 Task: Add Shadymaple Grade A Pure Organic Maple Syrup to the cart.
Action: Mouse moved to (876, 305)
Screenshot: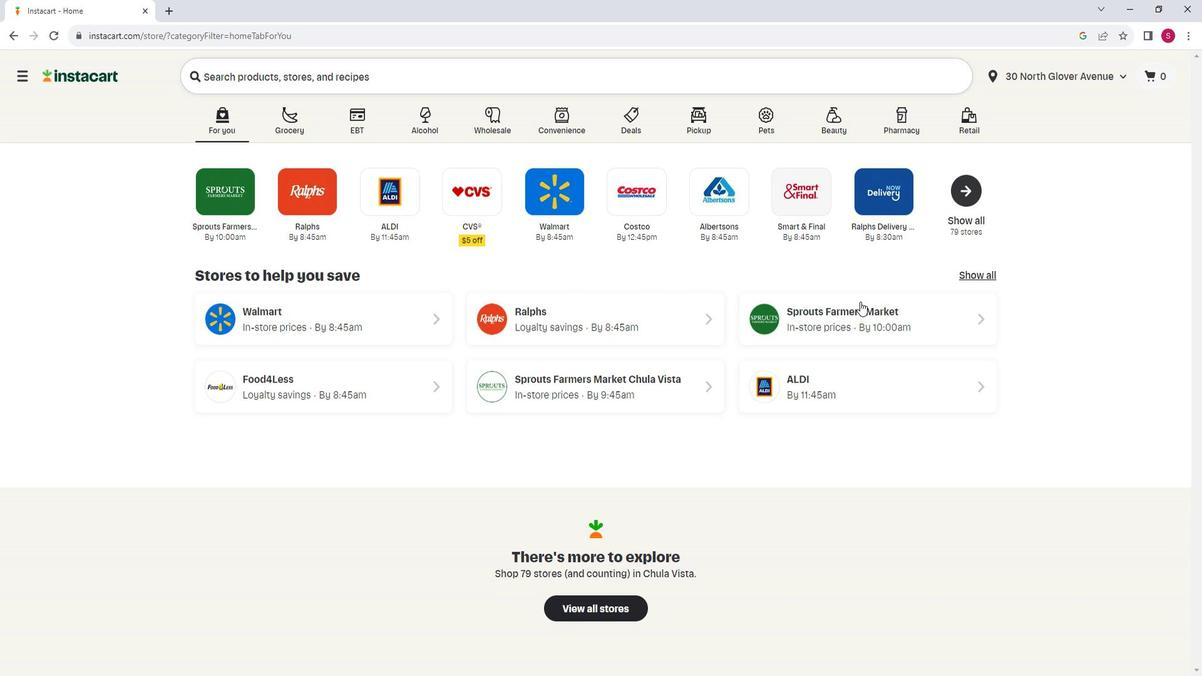 
Action: Mouse pressed left at (876, 305)
Screenshot: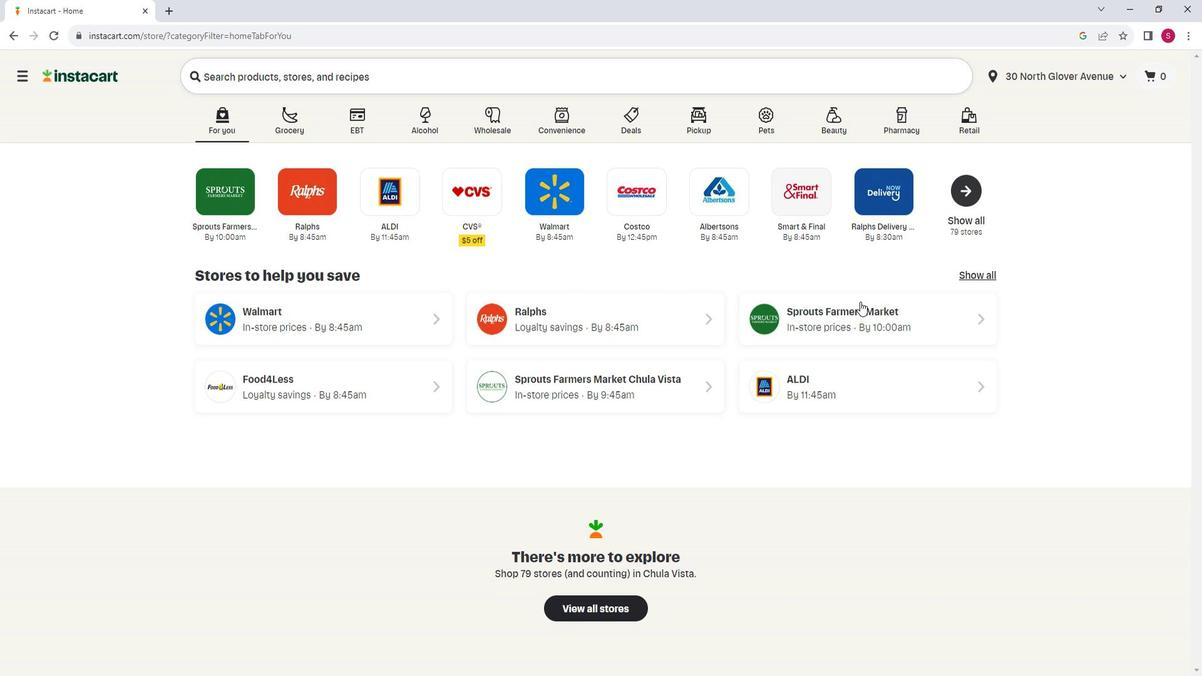 
Action: Mouse moved to (871, 313)
Screenshot: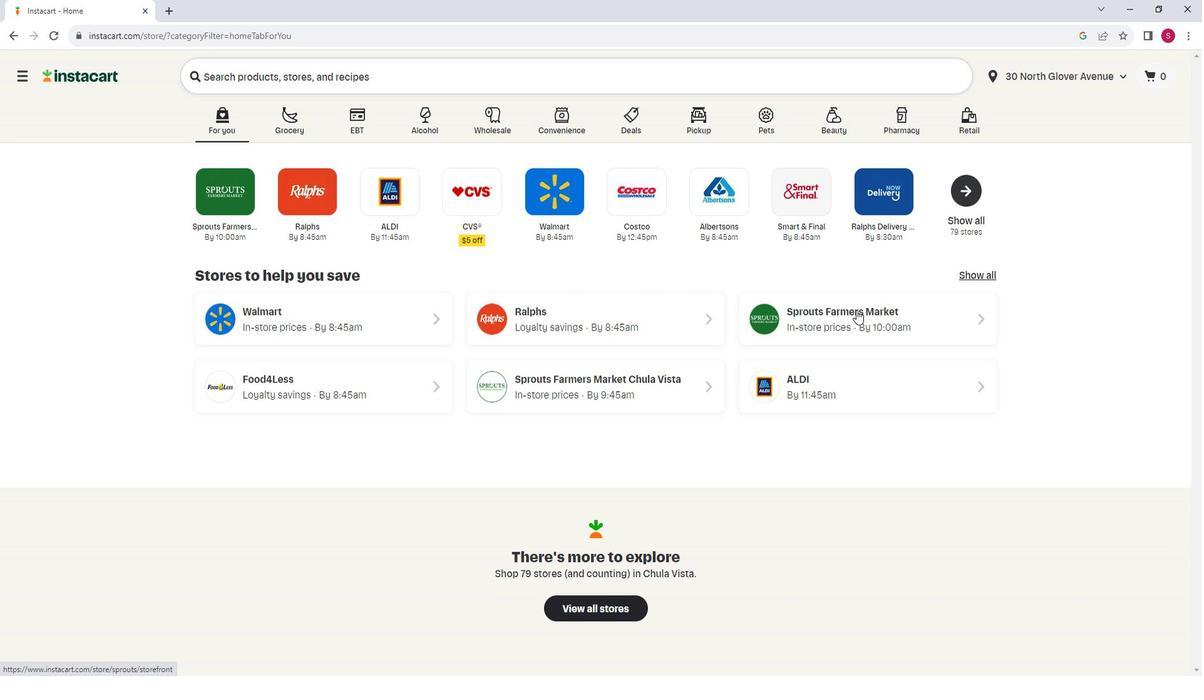 
Action: Mouse pressed left at (871, 313)
Screenshot: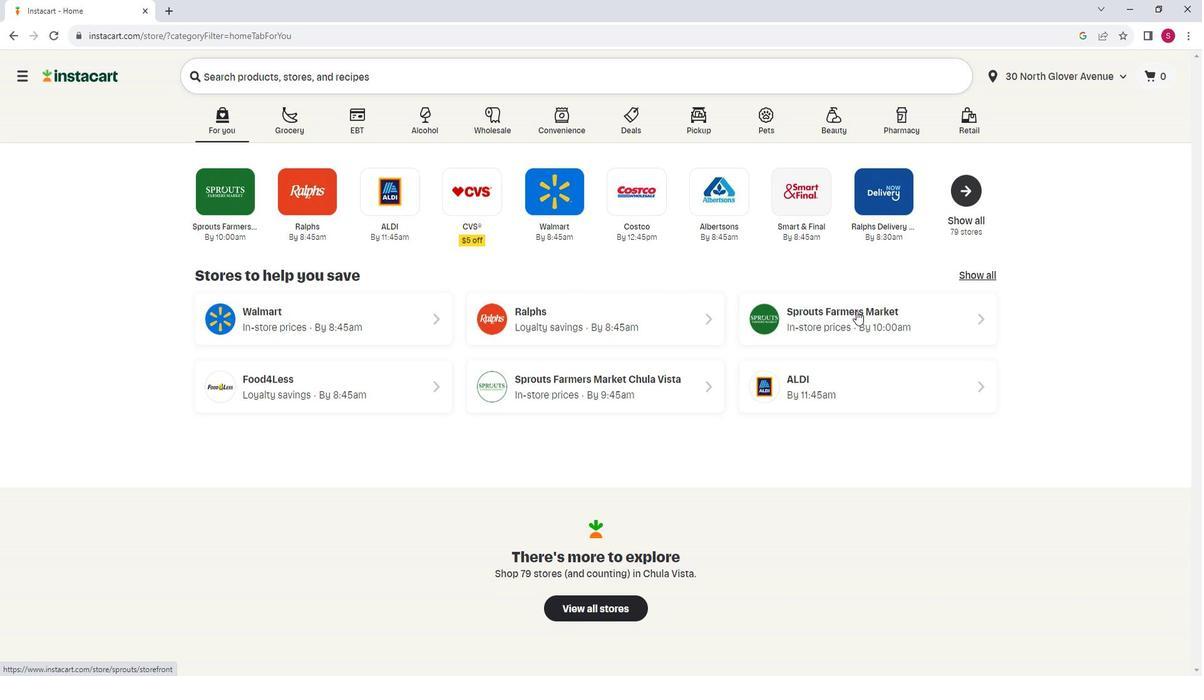 
Action: Mouse moved to (127, 413)
Screenshot: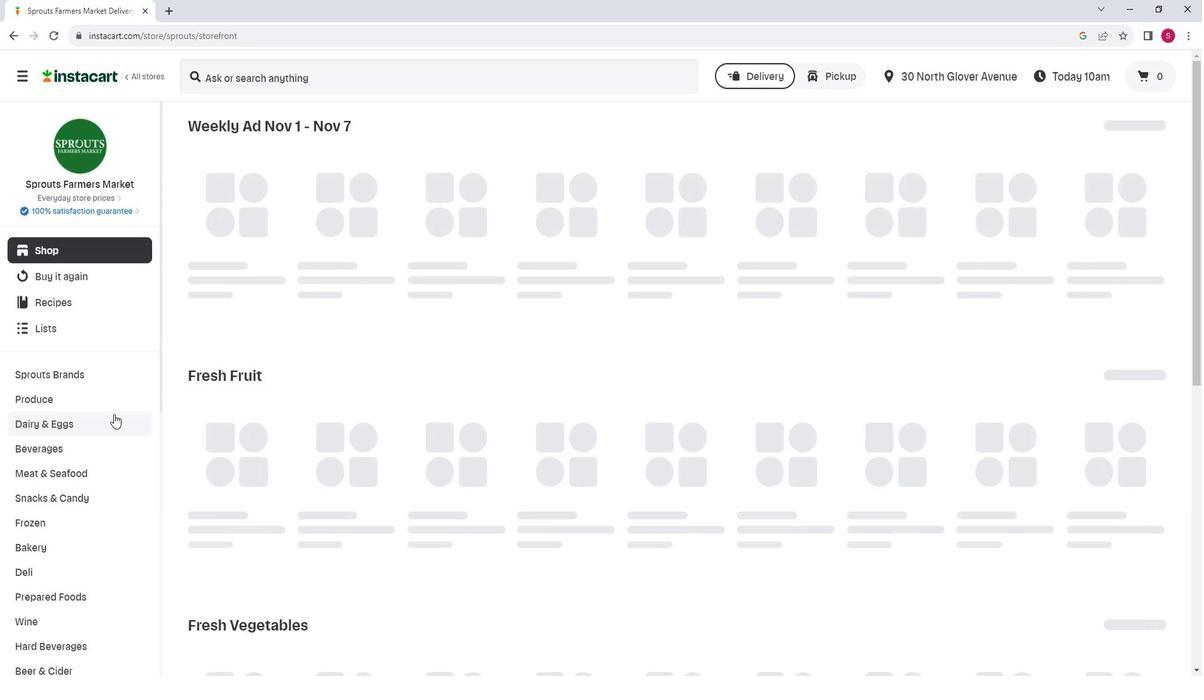 
Action: Mouse scrolled (127, 412) with delta (0, 0)
Screenshot: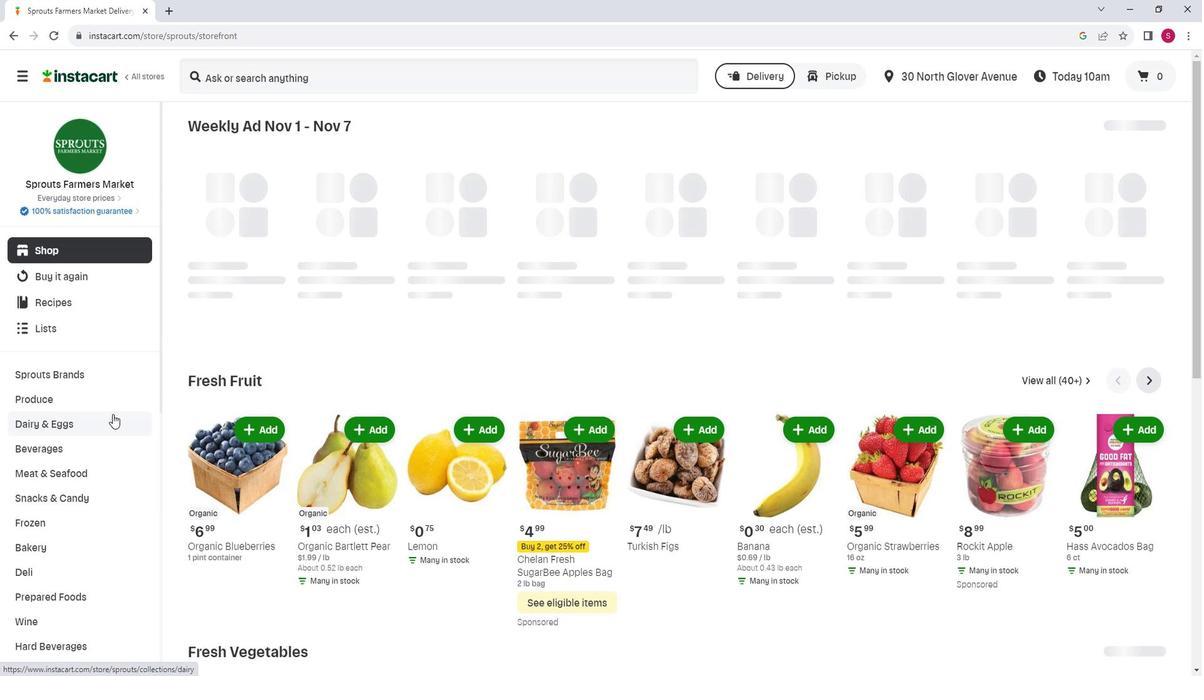 
Action: Mouse scrolled (127, 412) with delta (0, 0)
Screenshot: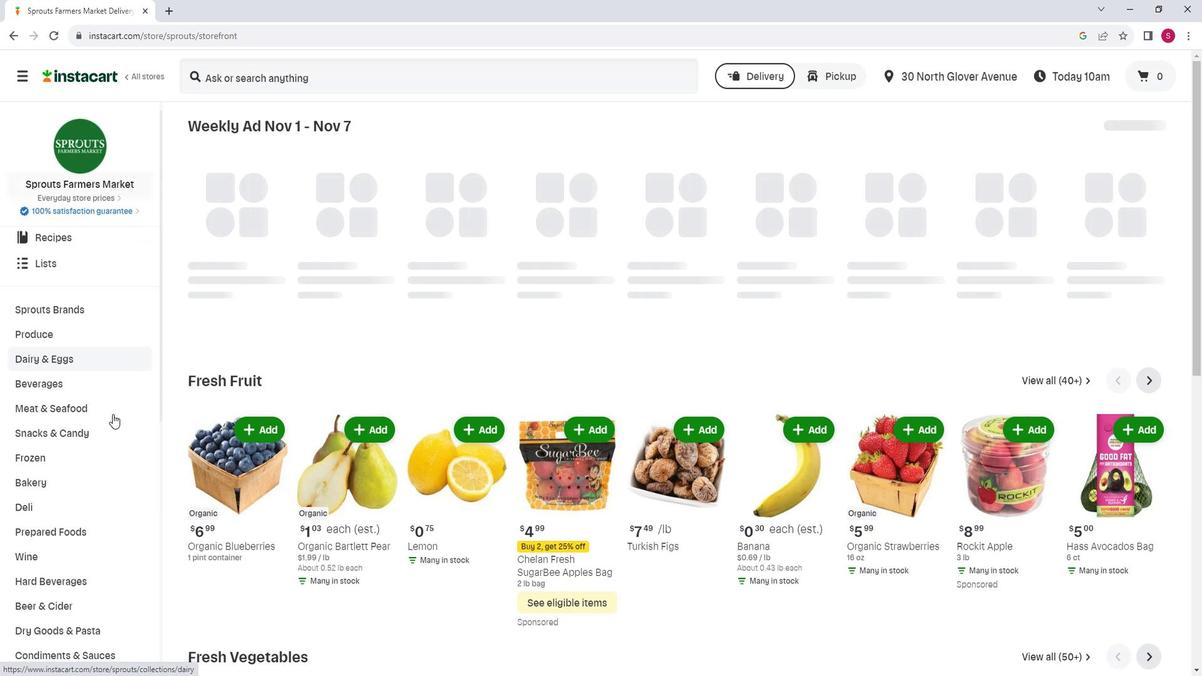 
Action: Mouse moved to (84, 624)
Screenshot: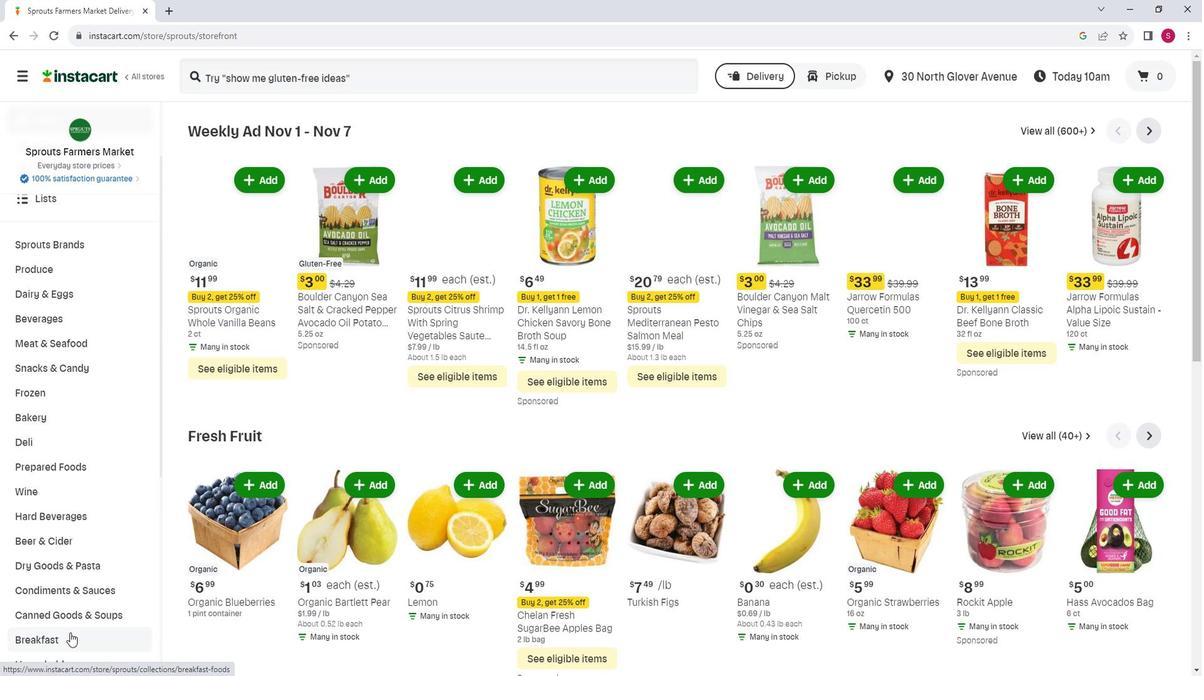 
Action: Mouse pressed left at (84, 624)
Screenshot: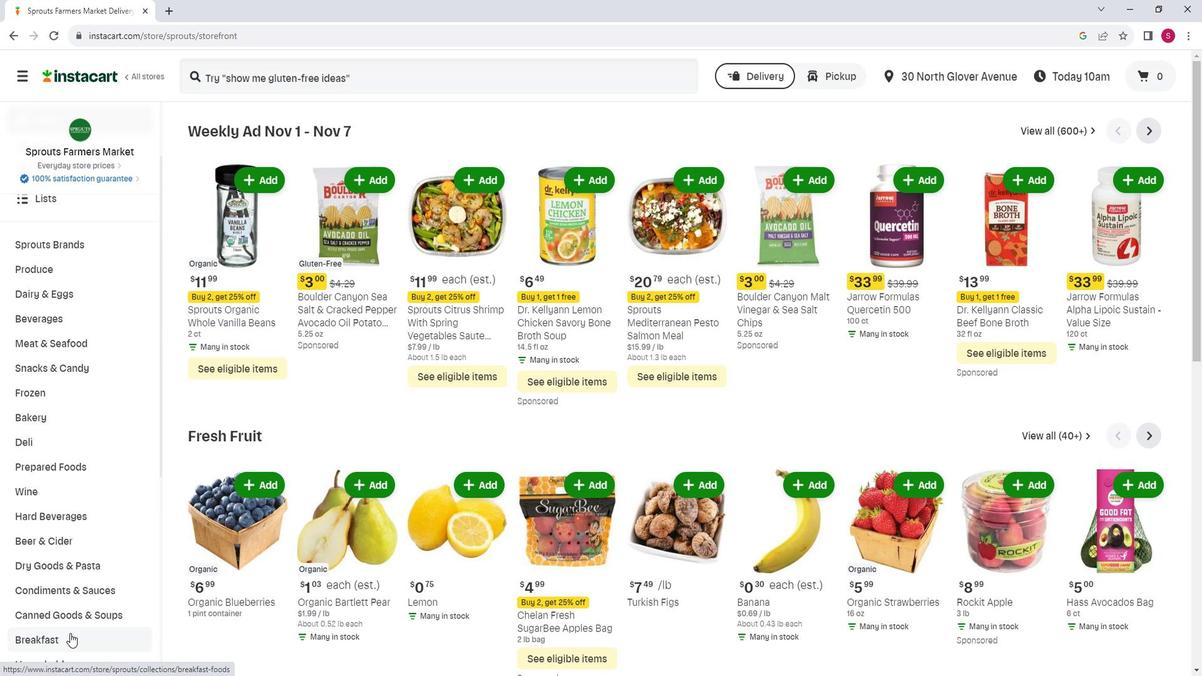 
Action: Mouse moved to (722, 170)
Screenshot: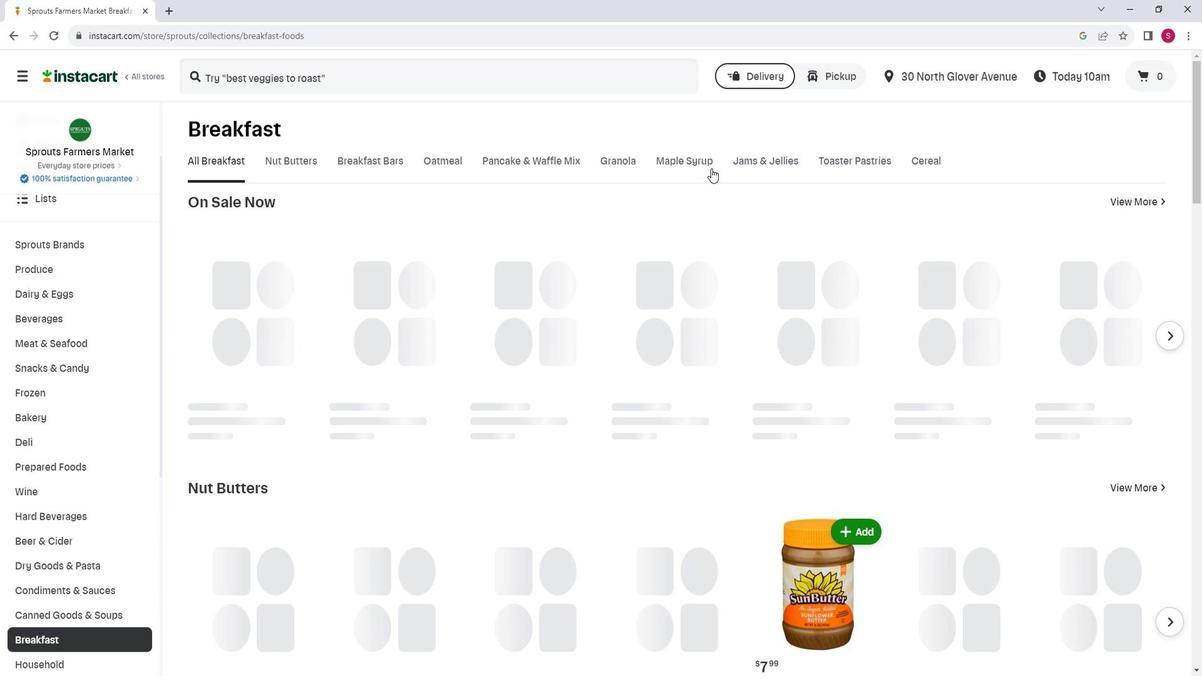 
Action: Mouse pressed left at (722, 170)
Screenshot: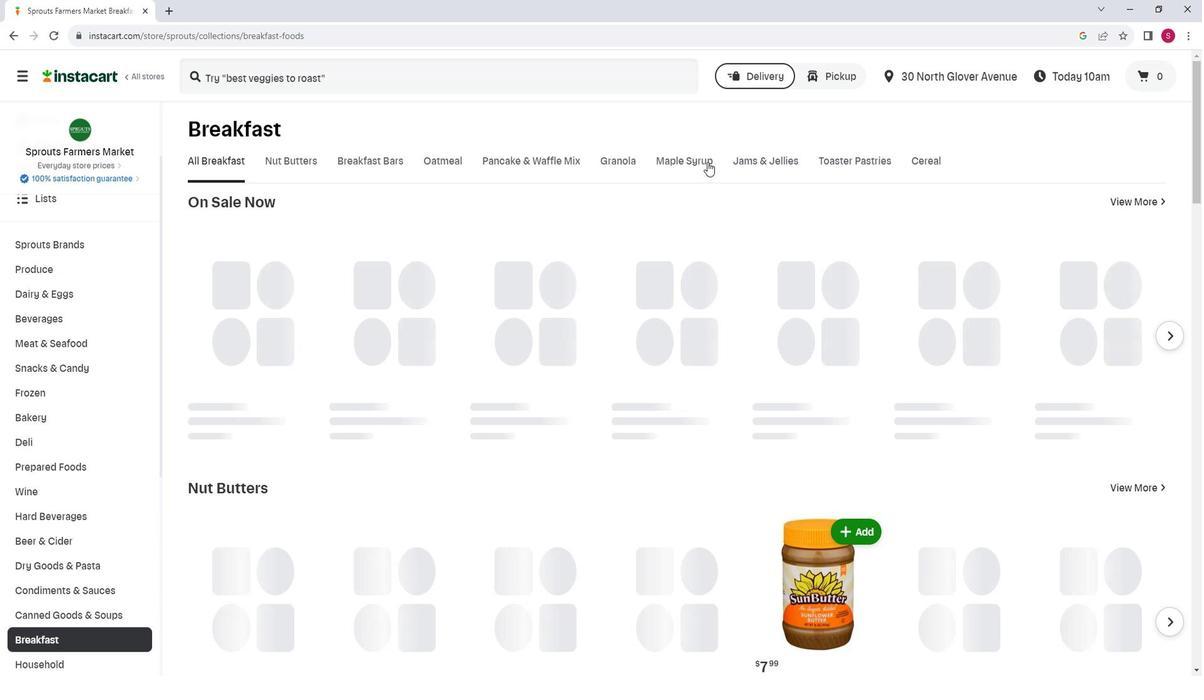 
Action: Mouse moved to (969, 383)
Screenshot: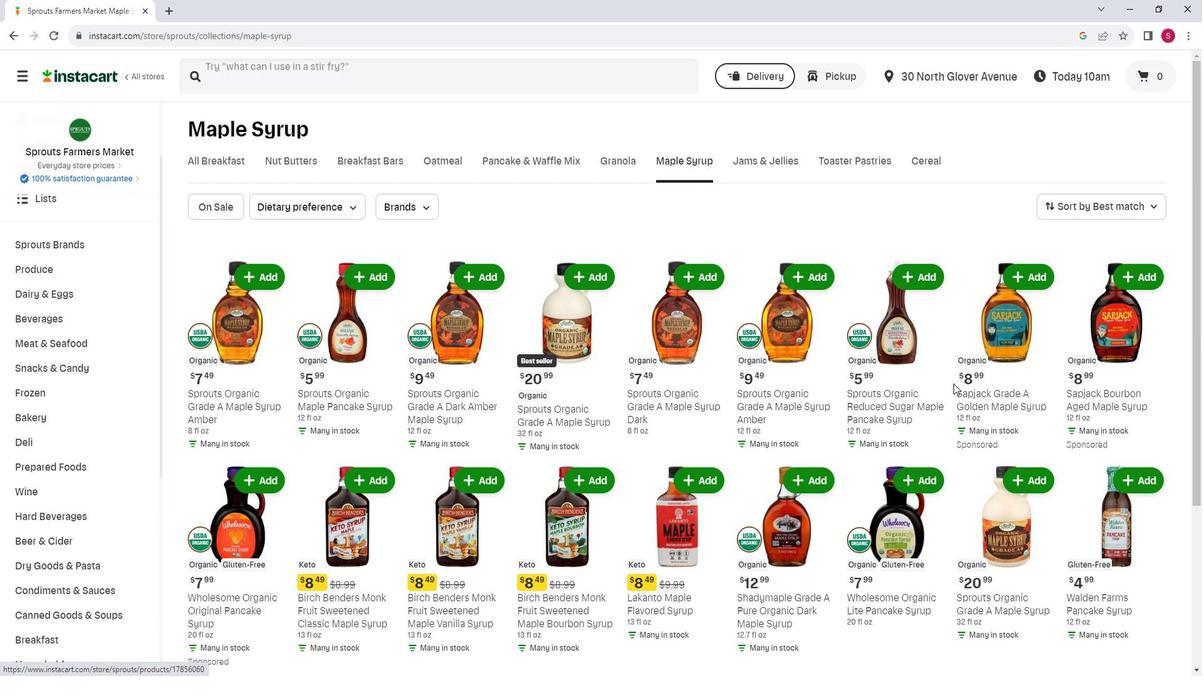 
Action: Mouse scrolled (969, 382) with delta (0, 0)
Screenshot: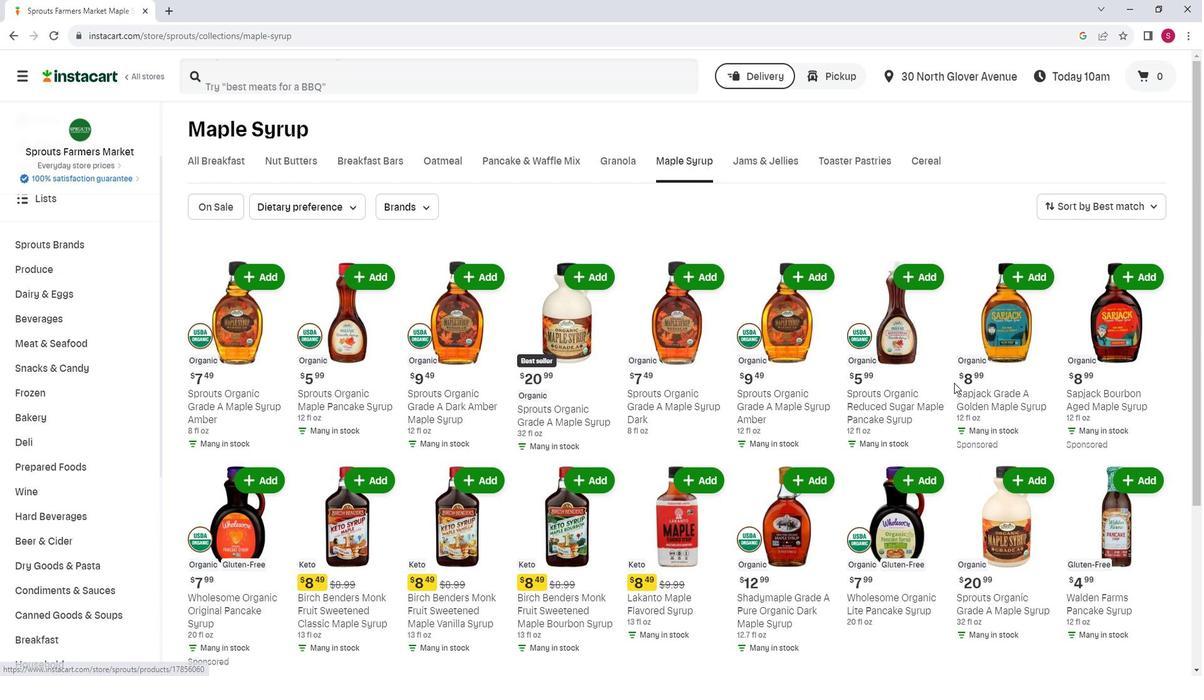 
Action: Mouse moved to (764, 385)
Screenshot: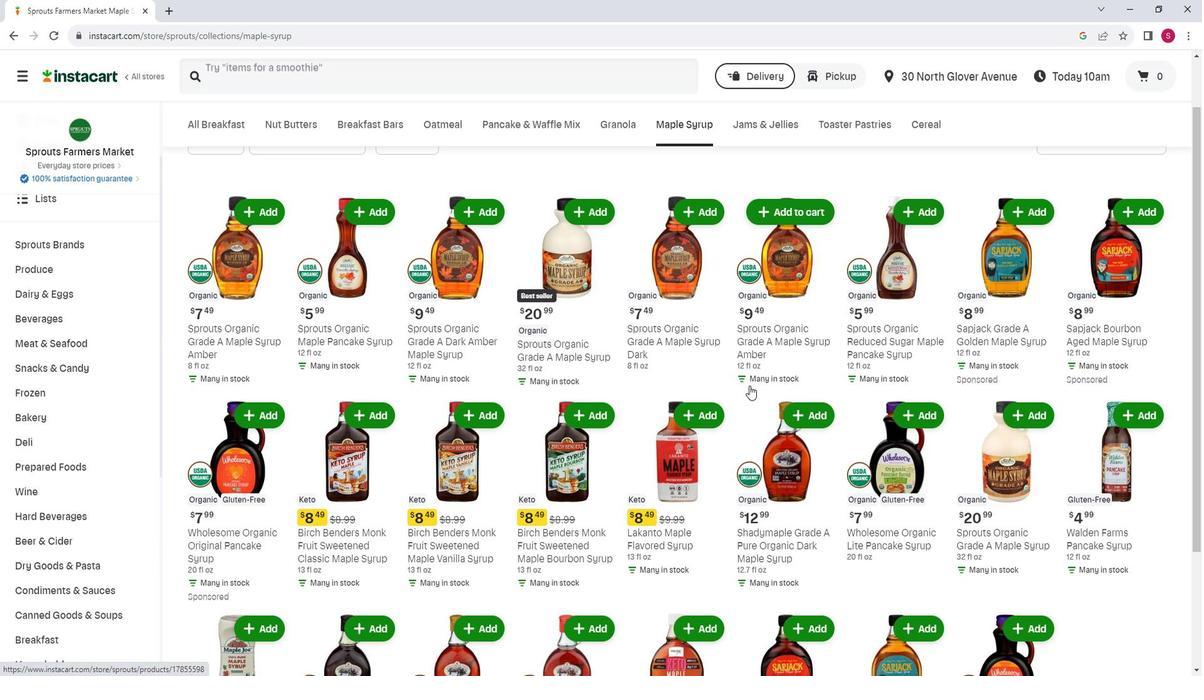 
Action: Mouse scrolled (764, 385) with delta (0, 0)
Screenshot: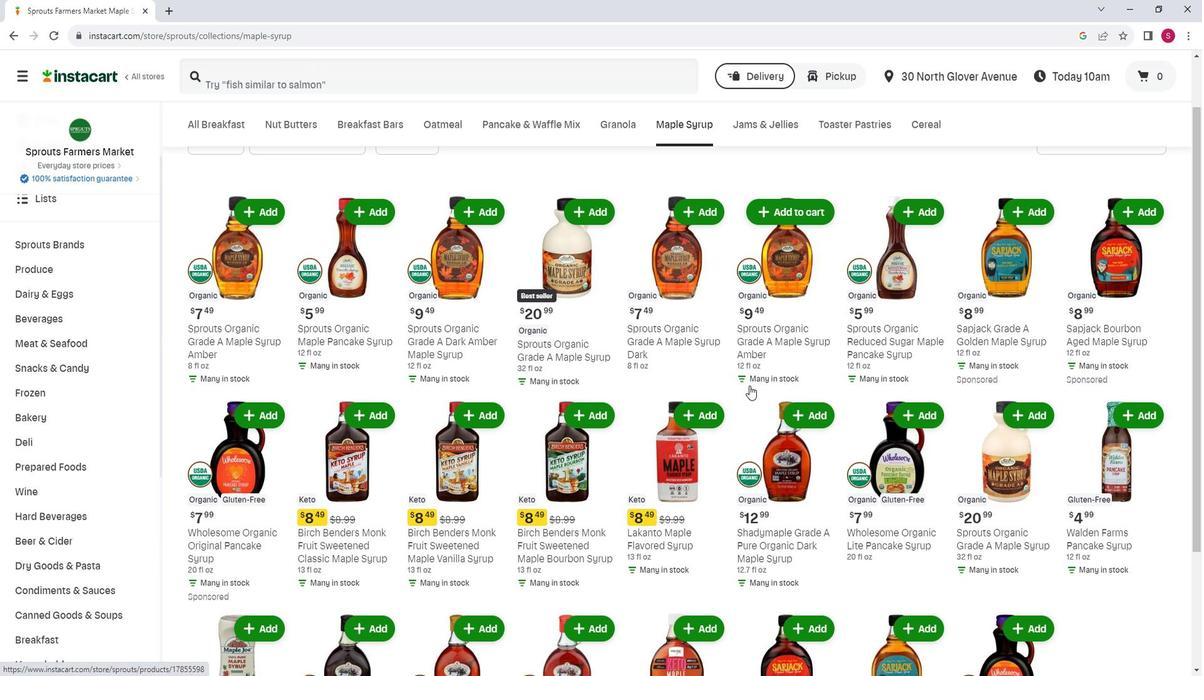 
Action: Mouse moved to (627, 395)
Screenshot: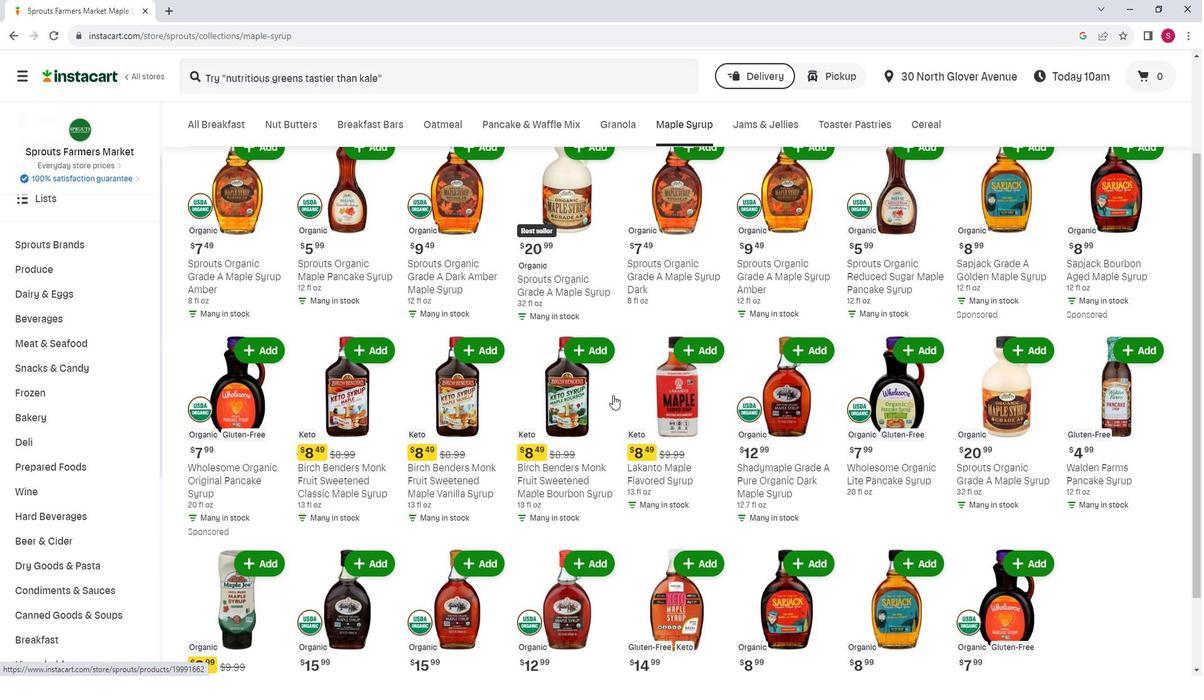 
Action: Mouse scrolled (627, 394) with delta (0, 0)
Screenshot: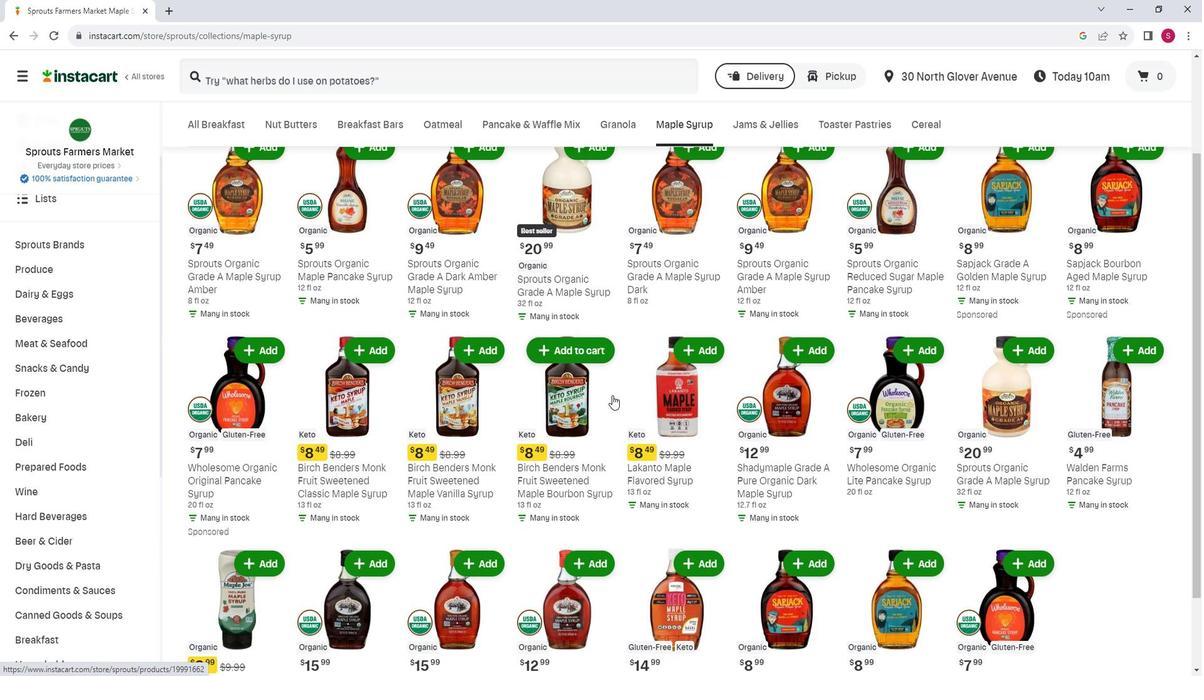 
Action: Mouse moved to (495, 373)
Screenshot: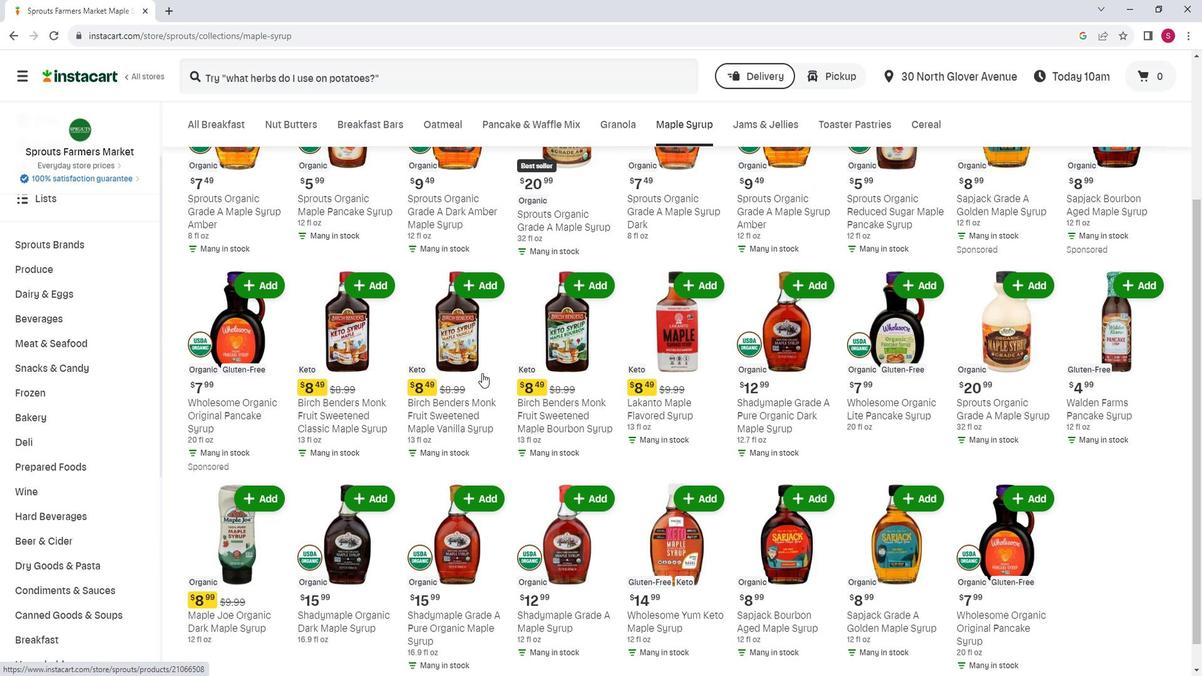 
Action: Mouse scrolled (495, 372) with delta (0, 0)
Screenshot: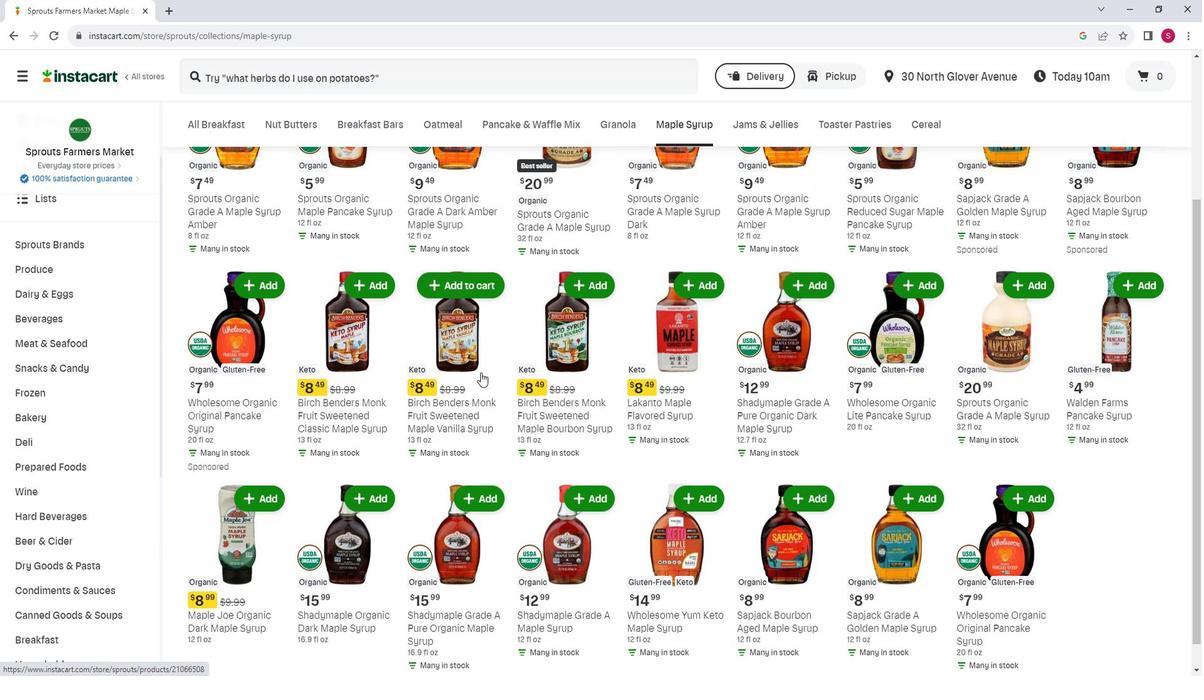 
Action: Mouse moved to (489, 465)
Screenshot: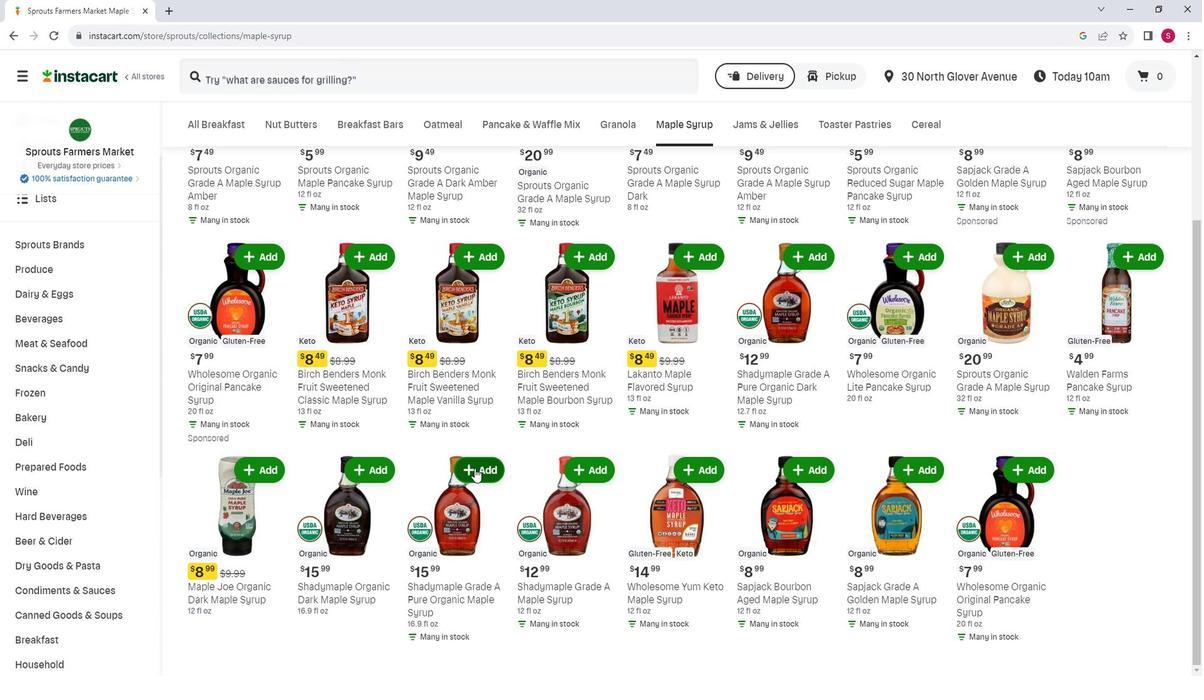 
Action: Mouse pressed left at (489, 465)
Screenshot: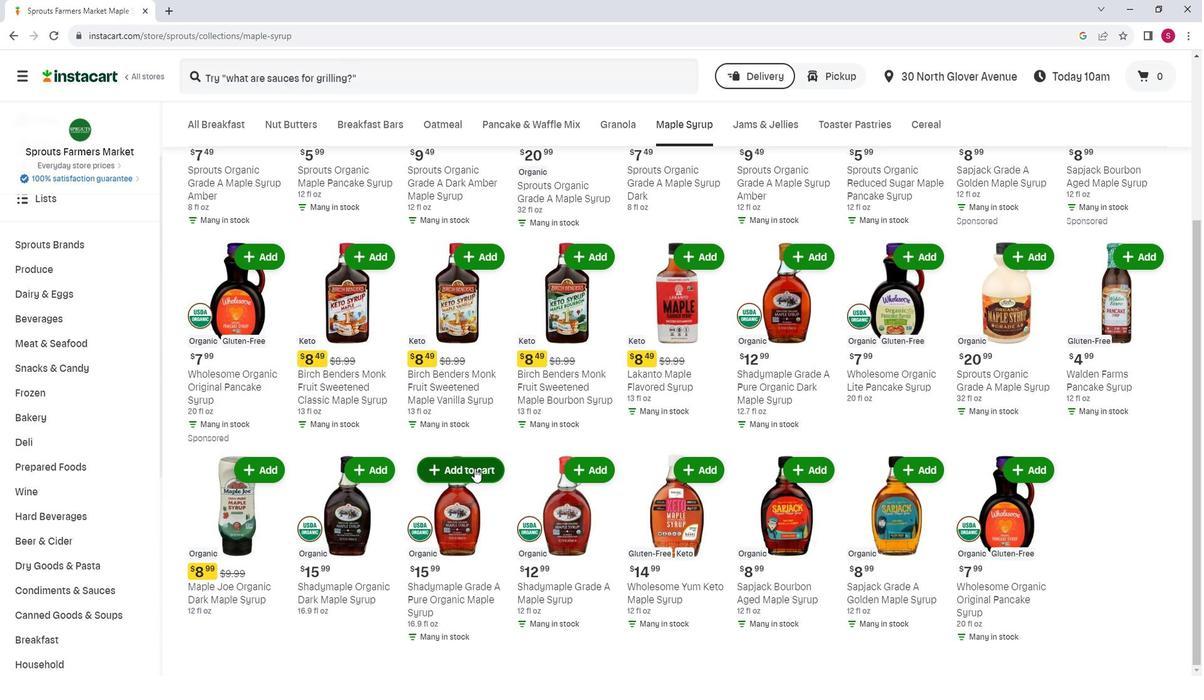 
Action: Mouse moved to (507, 420)
Screenshot: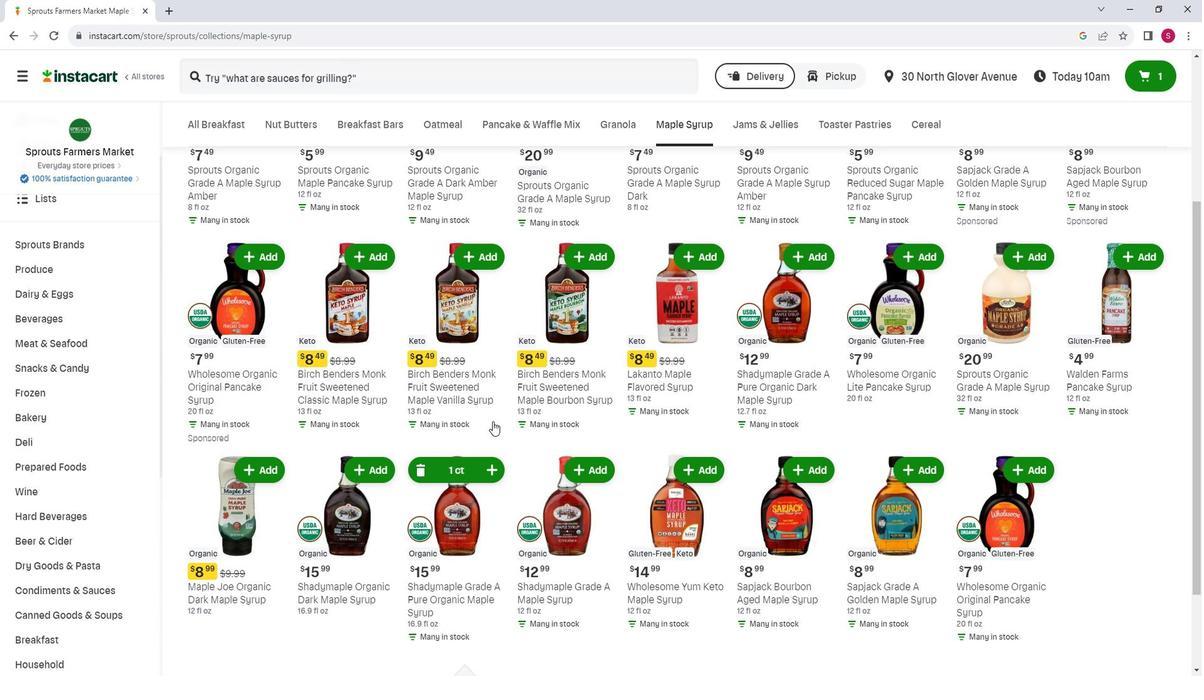 
